 Task: In the Contact  OliviaBrown26@autoliv.com, schedule and save the meeting with title: 'Introducing Our Products and Services ', Select date: '26 August, 2023', select start time: 3:00:PM. Add location on call (718) 987-6573 with meeting description: For further discussion on products, kindly join the meeting.. Logged in from softage.6@softage.net
Action: Mouse moved to (98, 72)
Screenshot: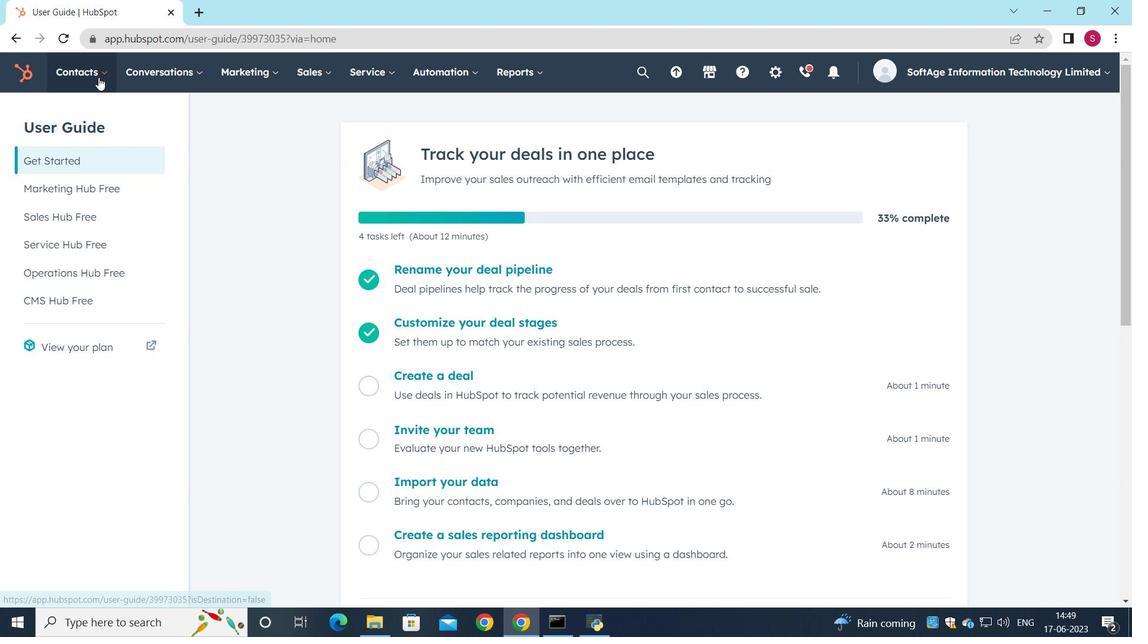 
Action: Mouse pressed left at (98, 72)
Screenshot: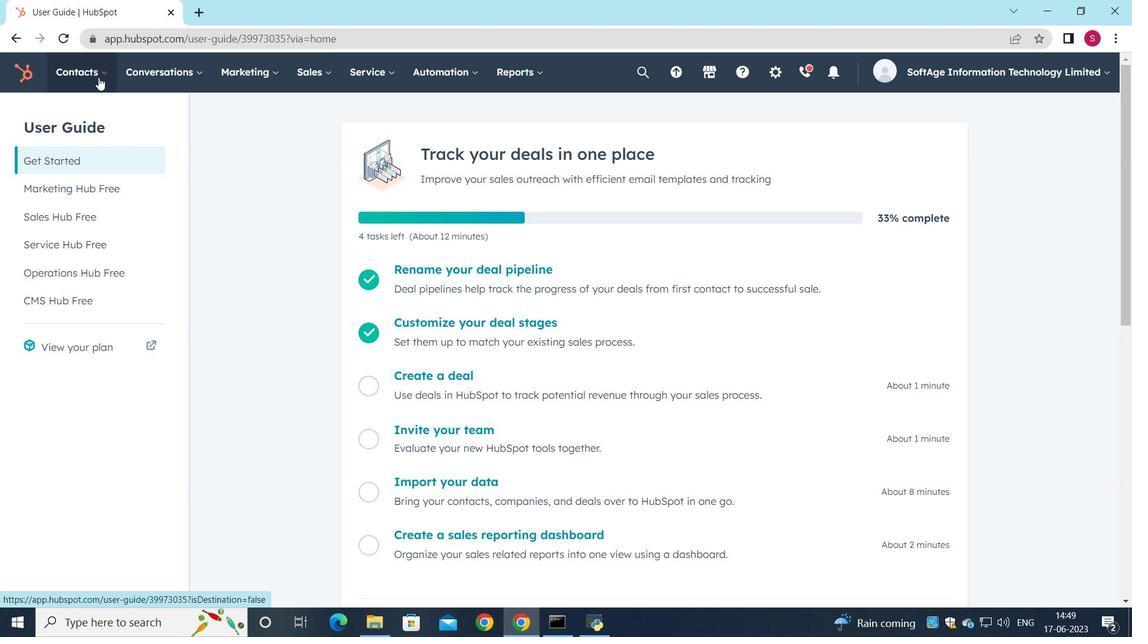 
Action: Mouse moved to (97, 106)
Screenshot: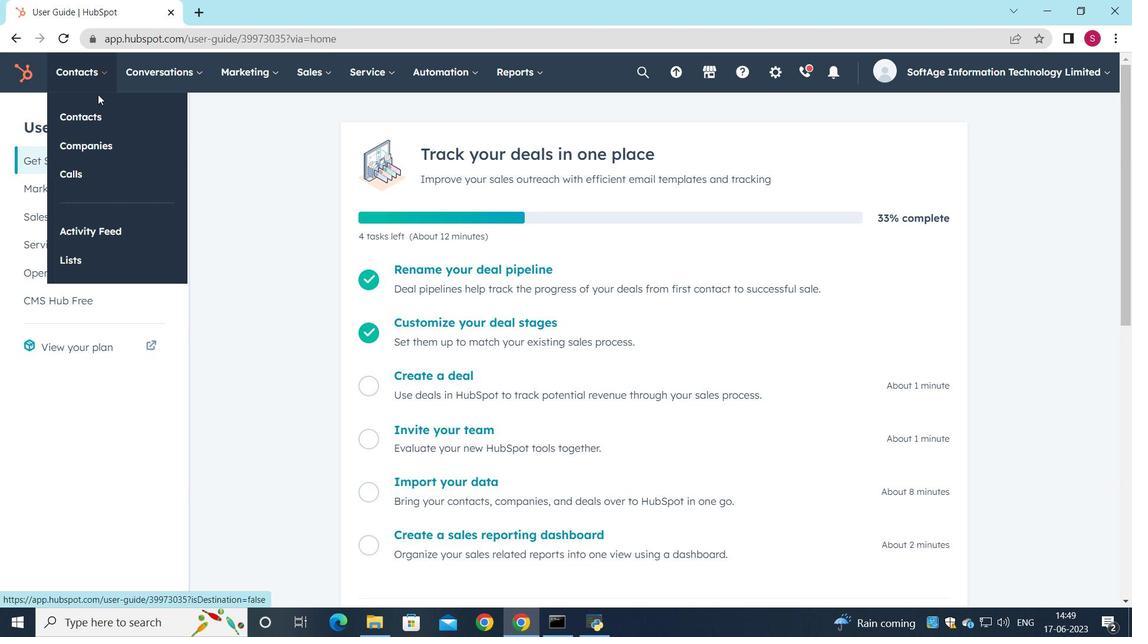 
Action: Mouse pressed left at (97, 106)
Screenshot: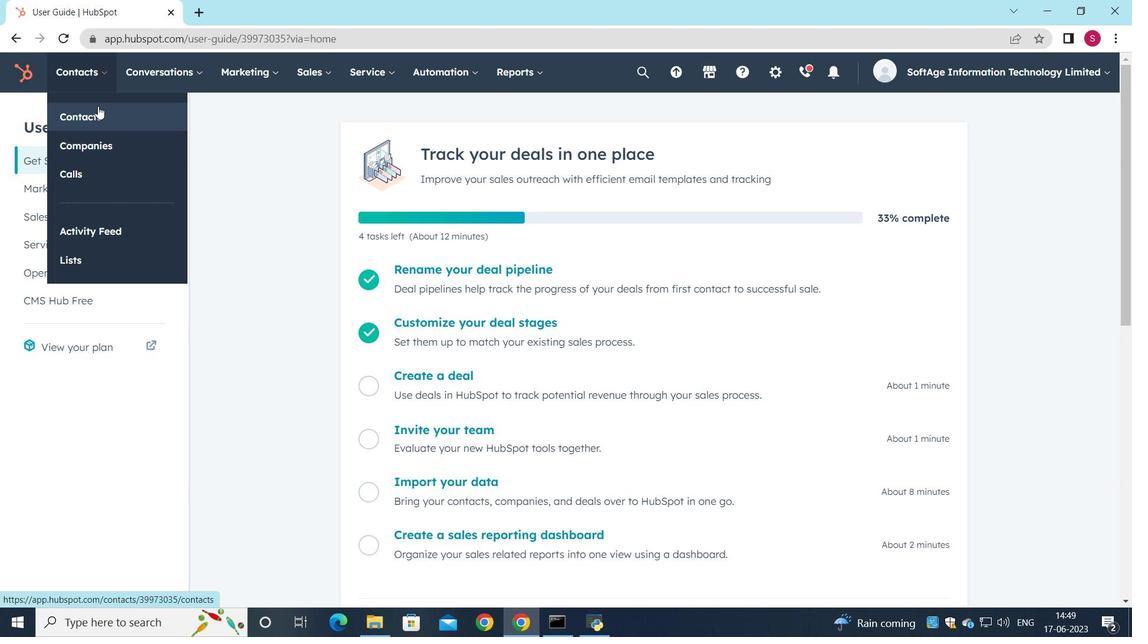 
Action: Mouse moved to (90, 242)
Screenshot: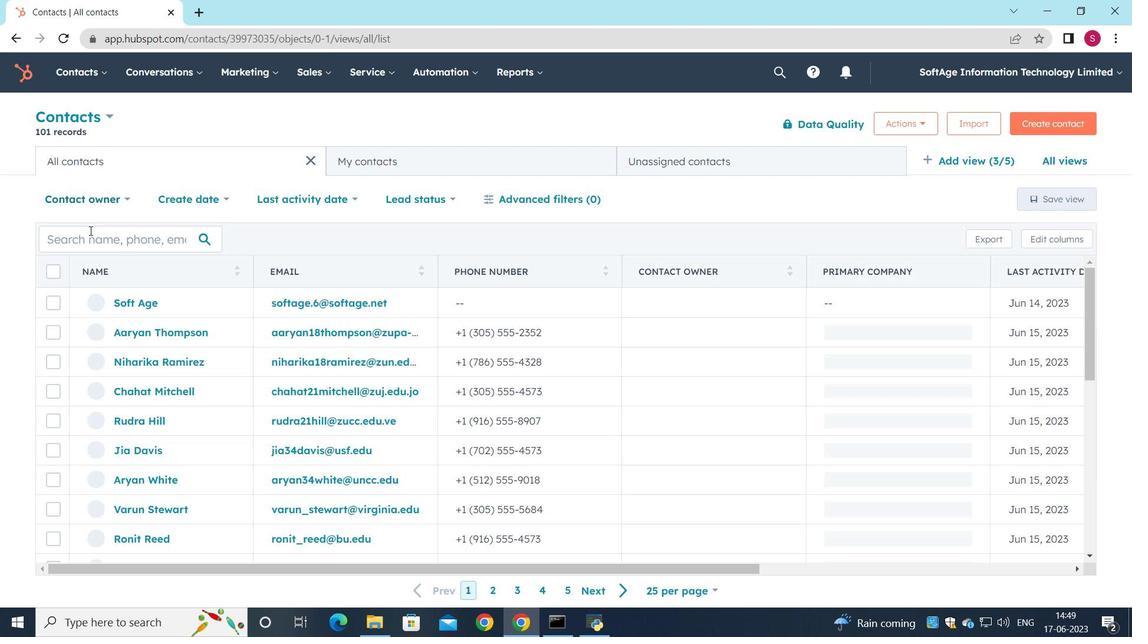 
Action: Mouse pressed left at (90, 242)
Screenshot: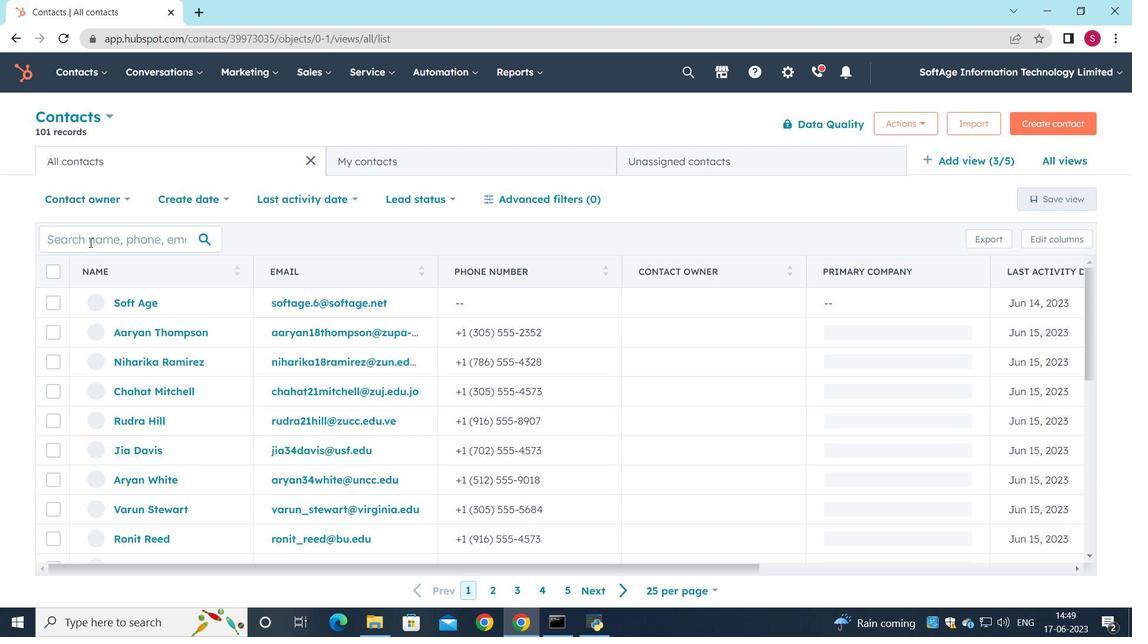 
Action: Key pressed <Key.shift_r>Olivia<Key.shift><Key.shift><Key.shift><Key.shift><Key.shift><Key.shift><Key.shift><Key.shift><Key.shift><Key.shift><Key.shift><Key.shift><Key.shift>Brown26<Key.shift><Key.shift>@autoliv.com
Screenshot: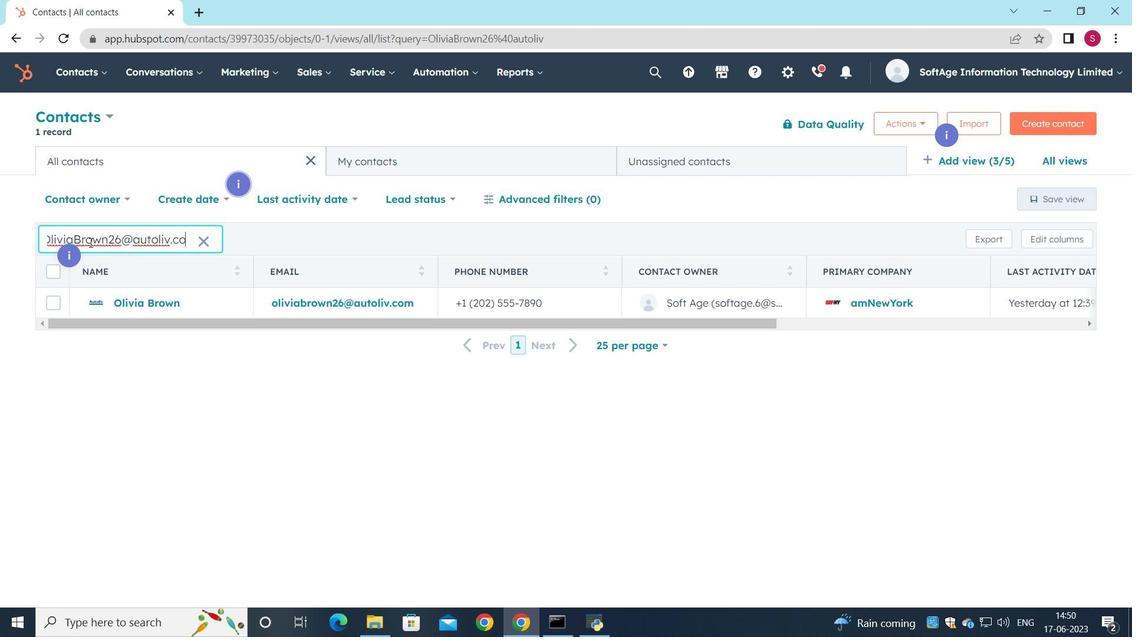 
Action: Mouse moved to (156, 298)
Screenshot: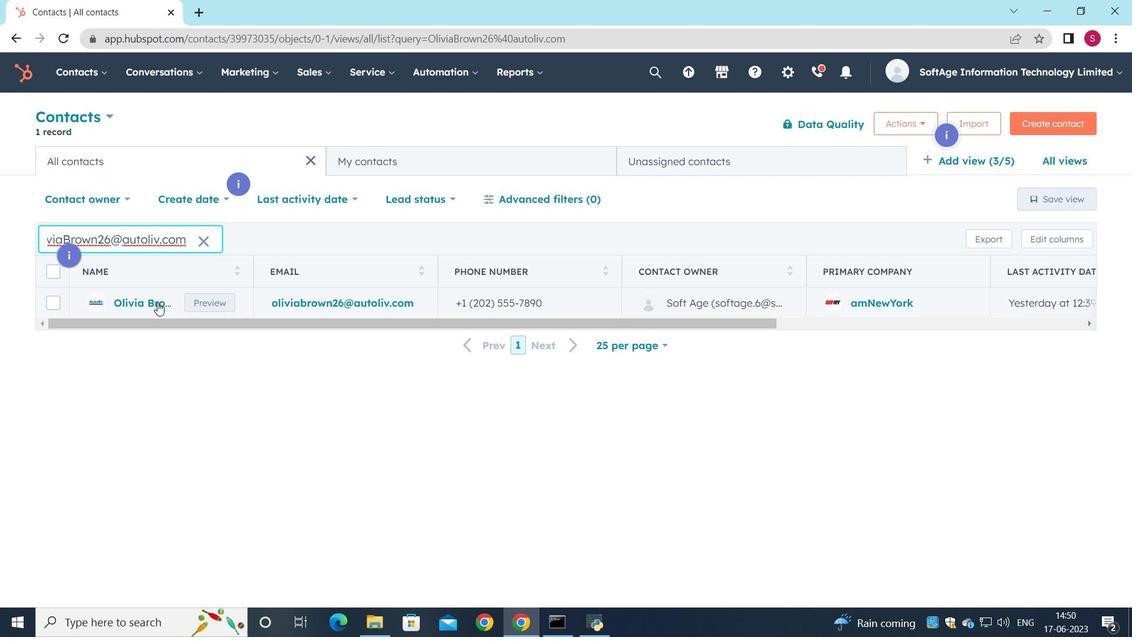 
Action: Mouse pressed left at (156, 298)
Screenshot: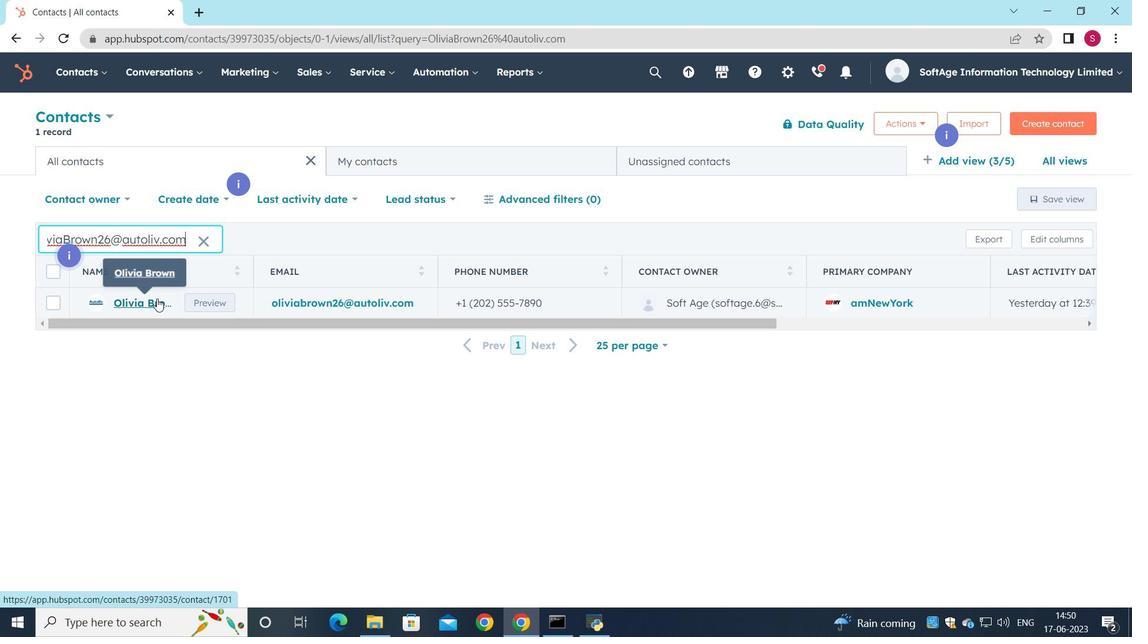 
Action: Mouse moved to (186, 250)
Screenshot: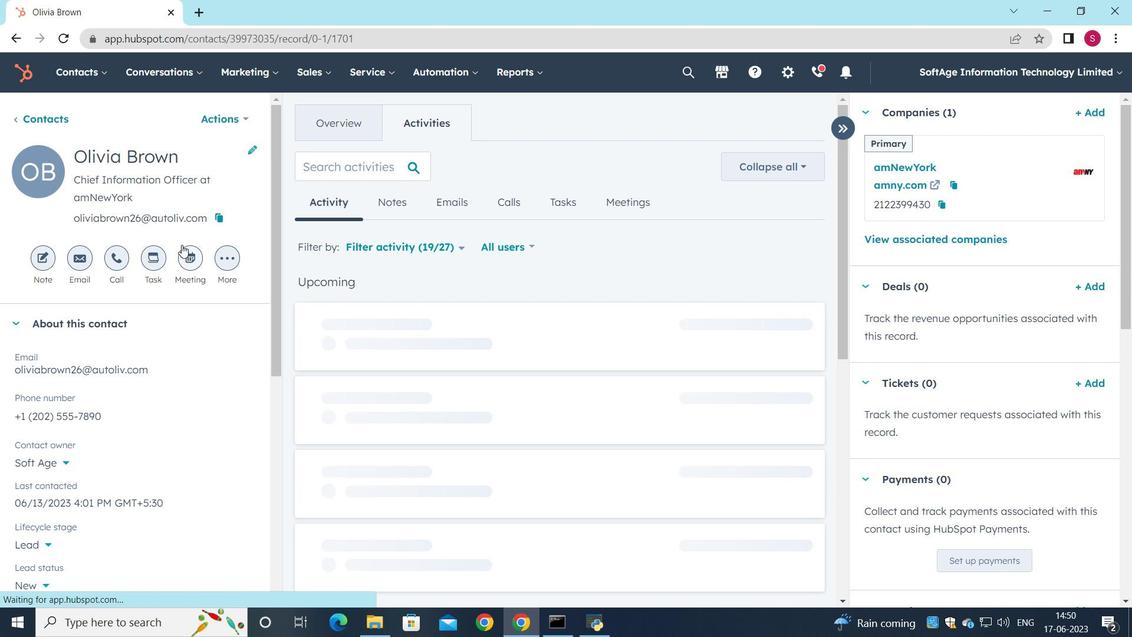 
Action: Mouse pressed left at (186, 250)
Screenshot: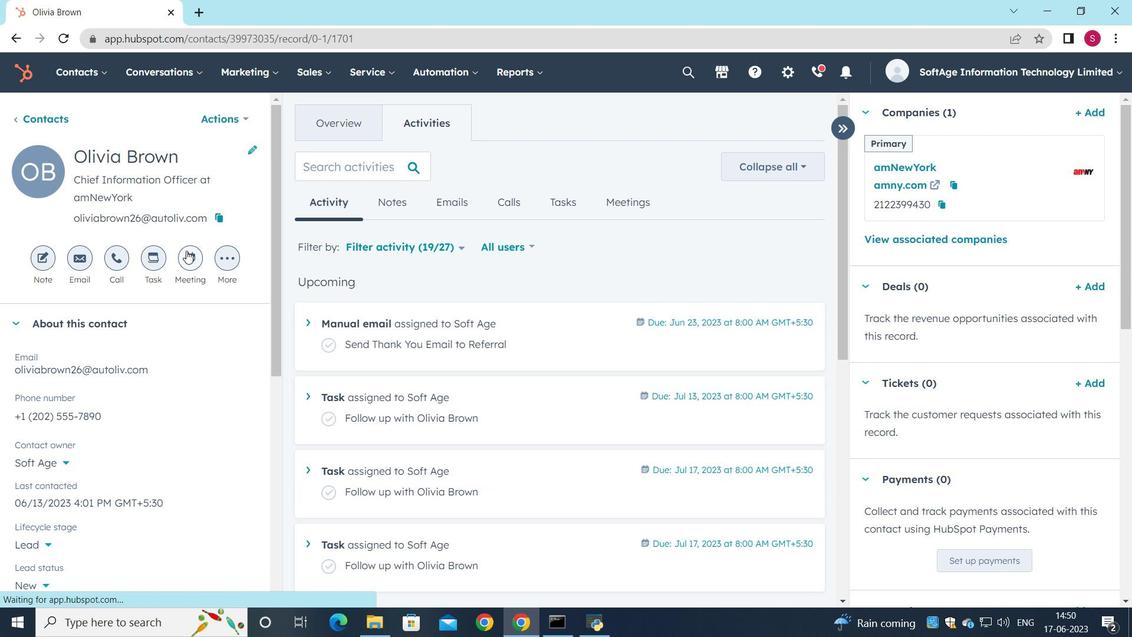 
Action: Mouse moved to (207, 218)
Screenshot: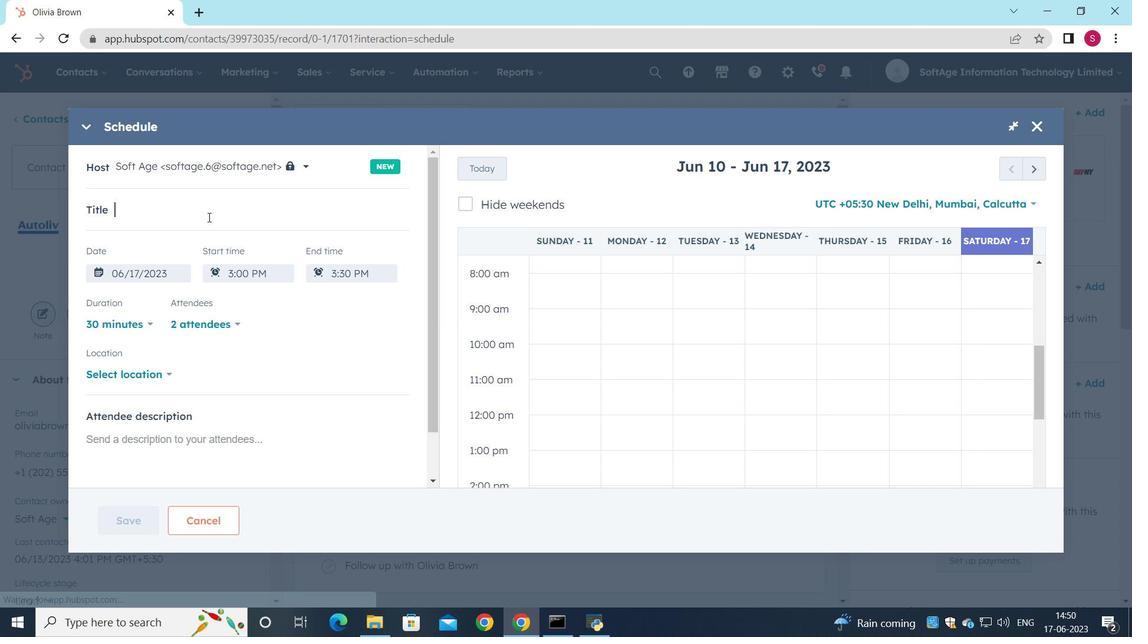
Action: Key pressed <Key.shift_r>Introducing<Key.space><Key.shift_r>Our<Key.space><Key.shift_r>Productsand<Key.backspace><Key.backspace><Key.backspace><Key.backspace>s<Key.space>and<Key.space><Key.shift>Services
Screenshot: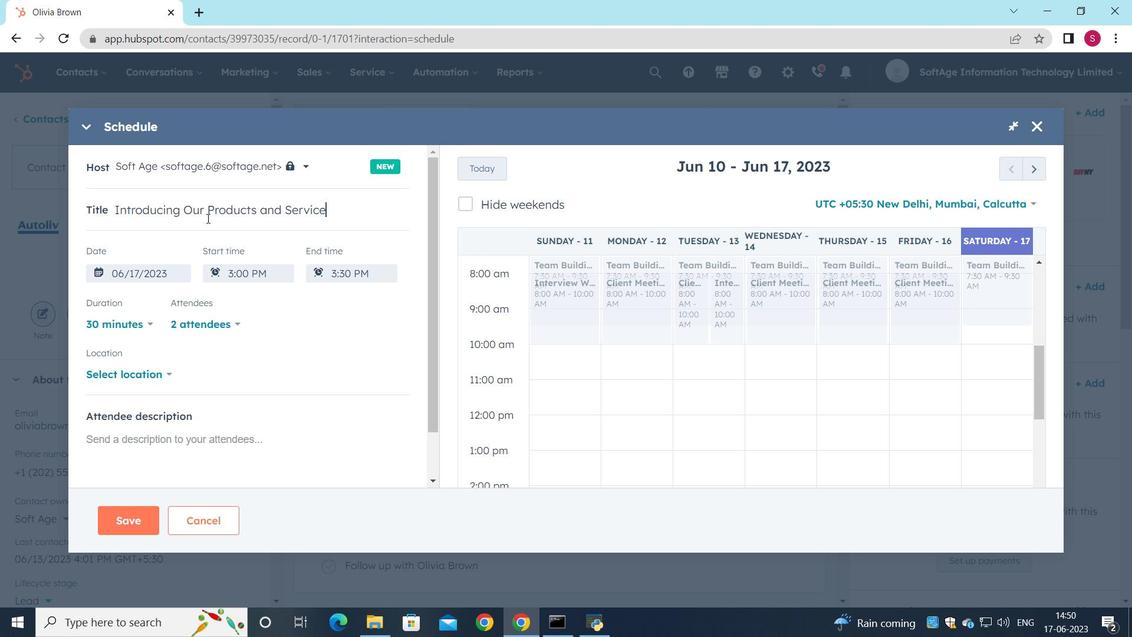 
Action: Mouse moved to (1031, 175)
Screenshot: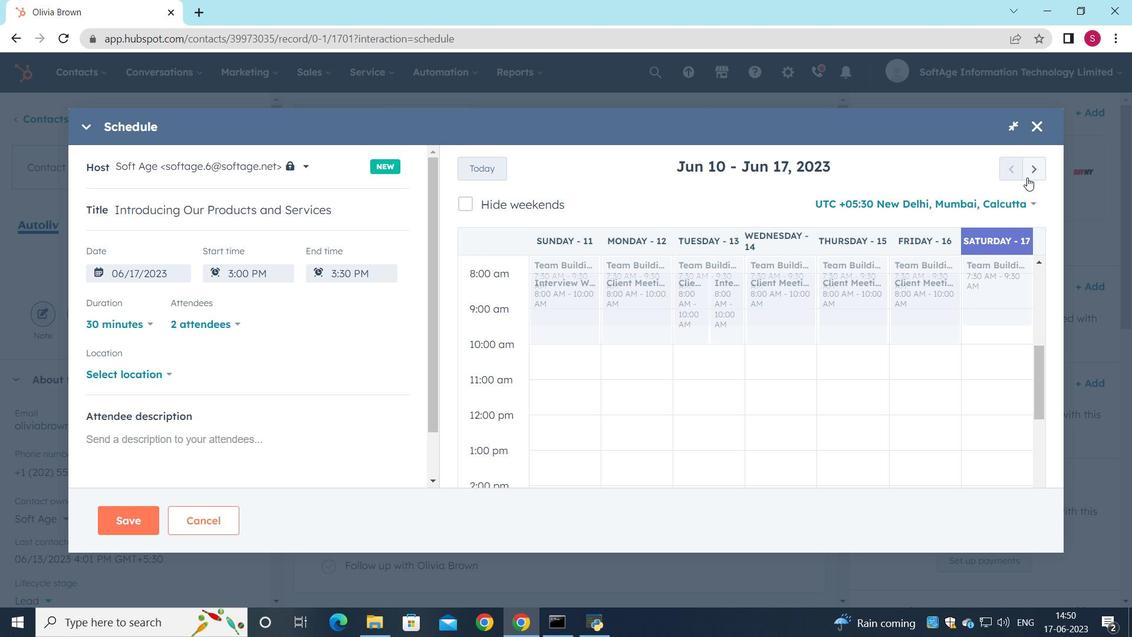 
Action: Mouse pressed left at (1031, 175)
Screenshot: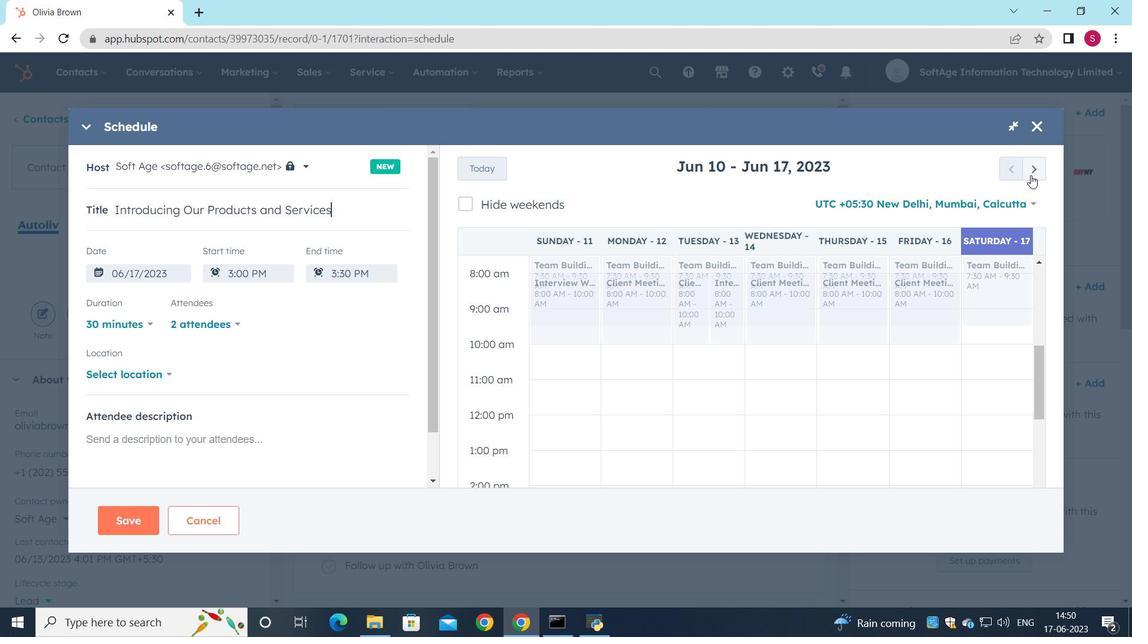 
Action: Mouse pressed left at (1031, 175)
Screenshot: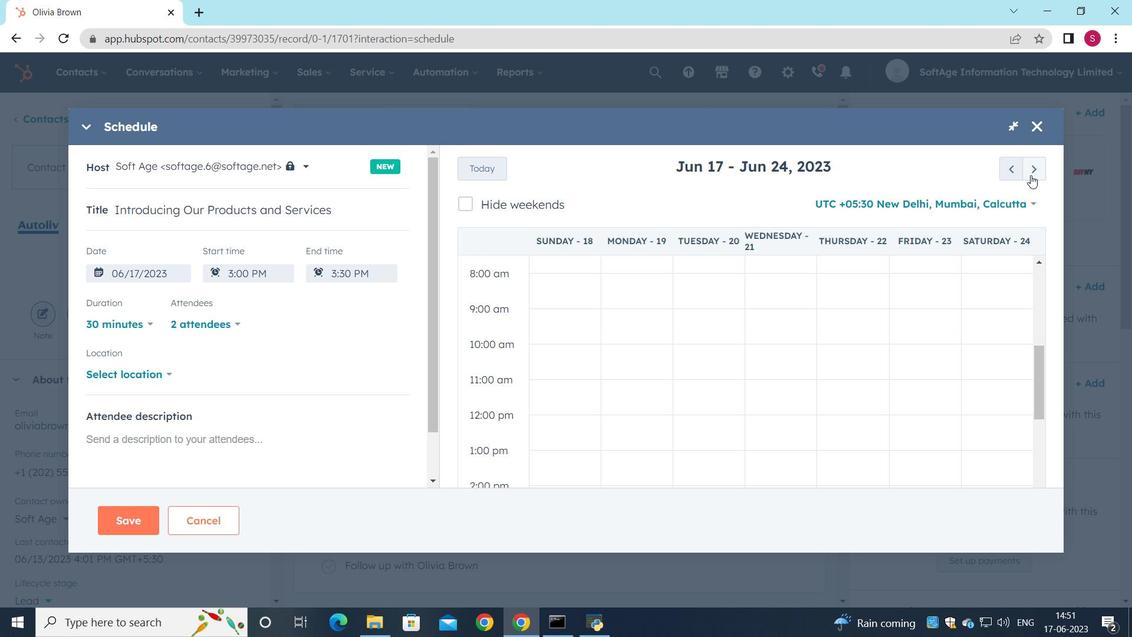 
Action: Mouse pressed left at (1031, 175)
Screenshot: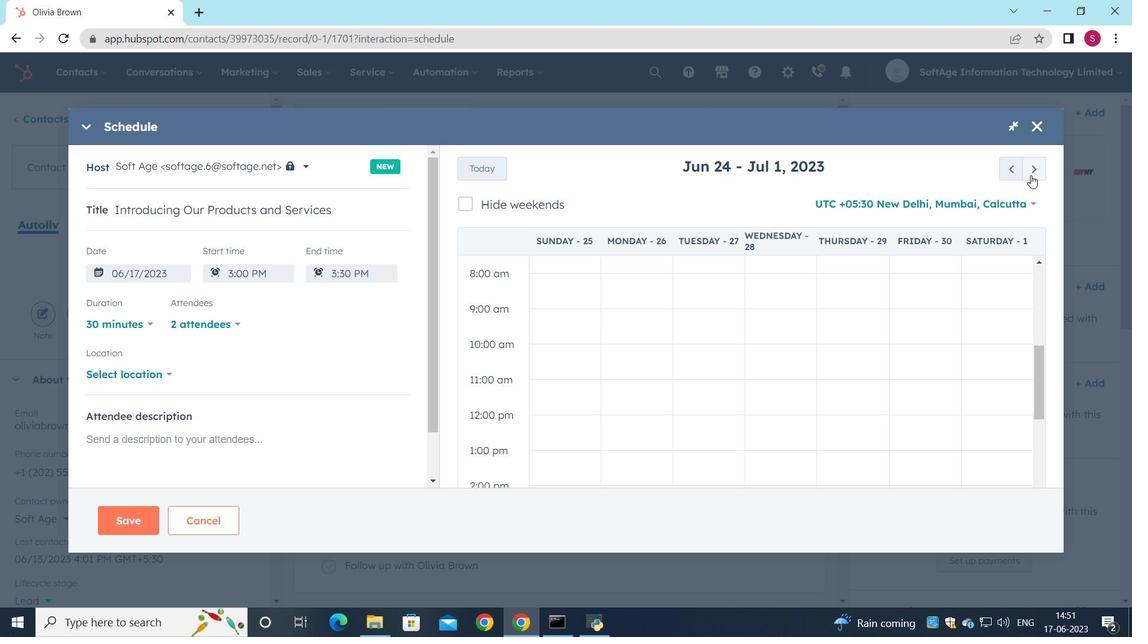 
Action: Mouse pressed left at (1031, 175)
Screenshot: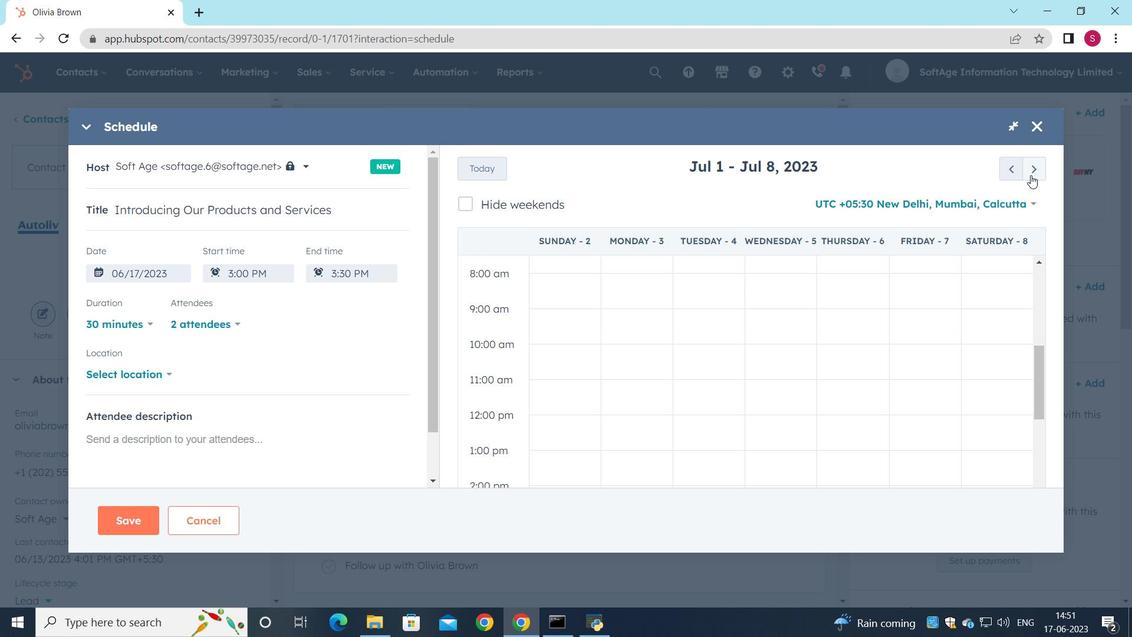 
Action: Mouse pressed left at (1031, 175)
Screenshot: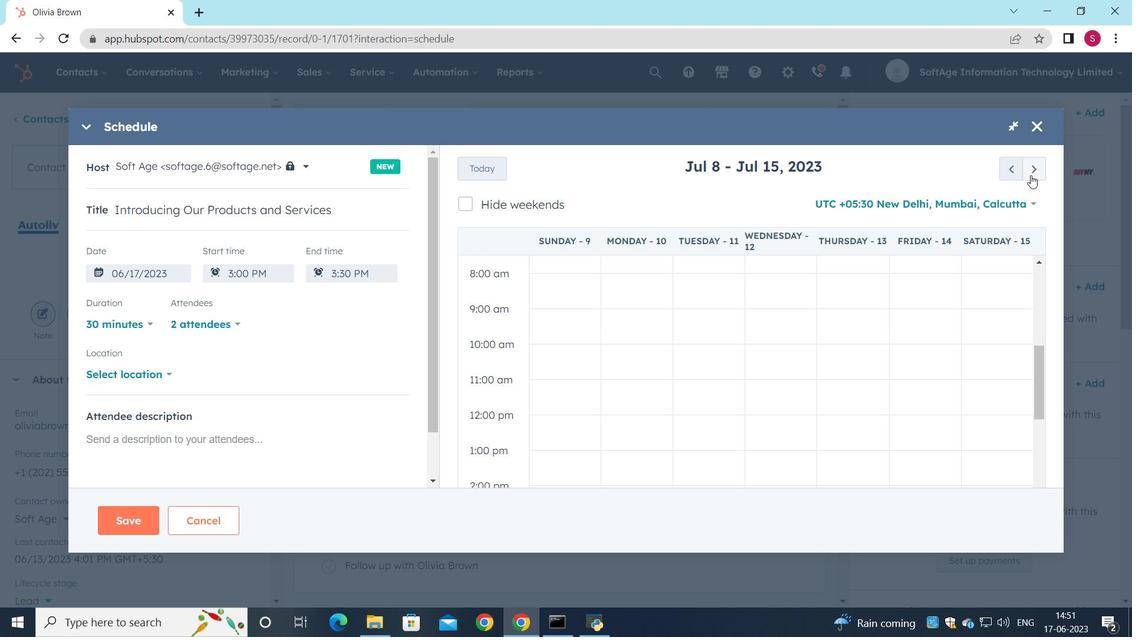 
Action: Mouse pressed left at (1031, 175)
Screenshot: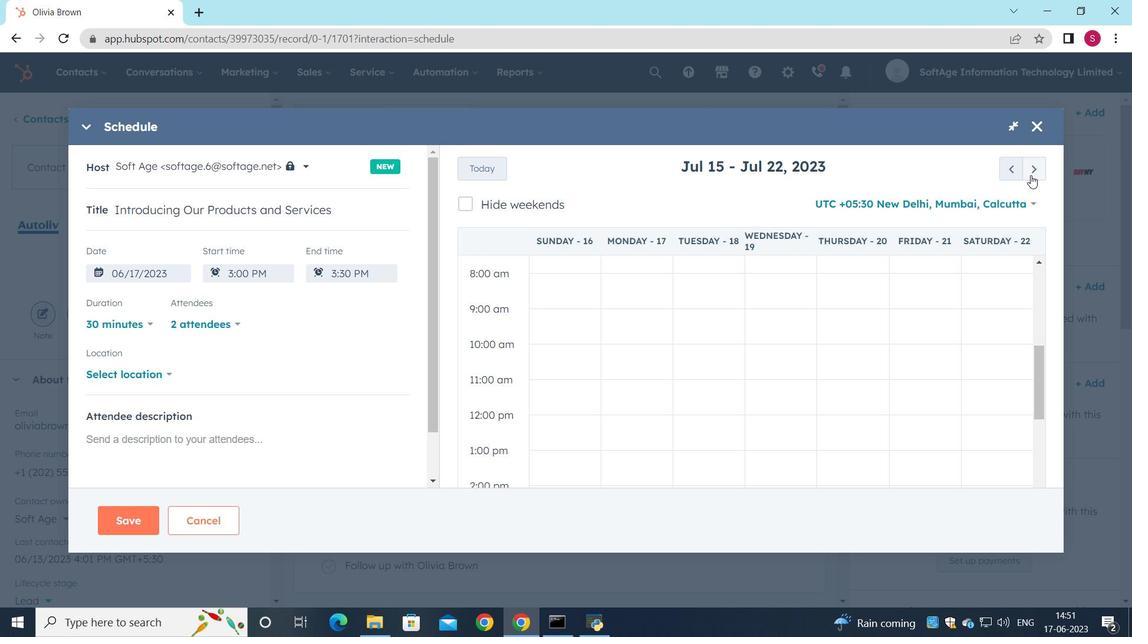 
Action: Mouse pressed left at (1031, 175)
Screenshot: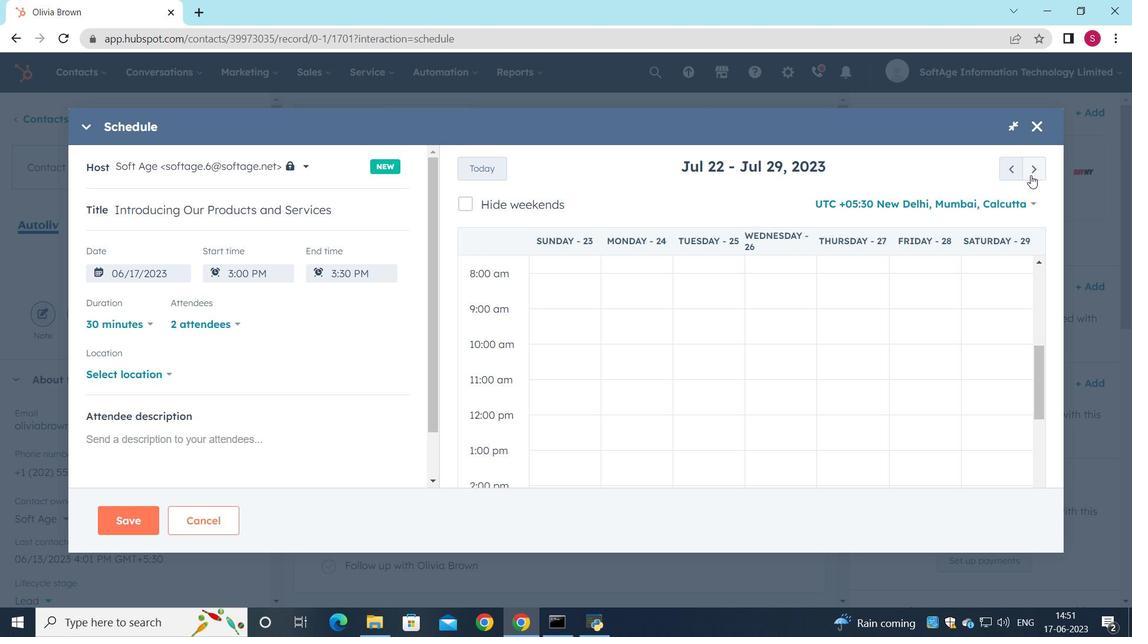 
Action: Mouse pressed left at (1031, 175)
Screenshot: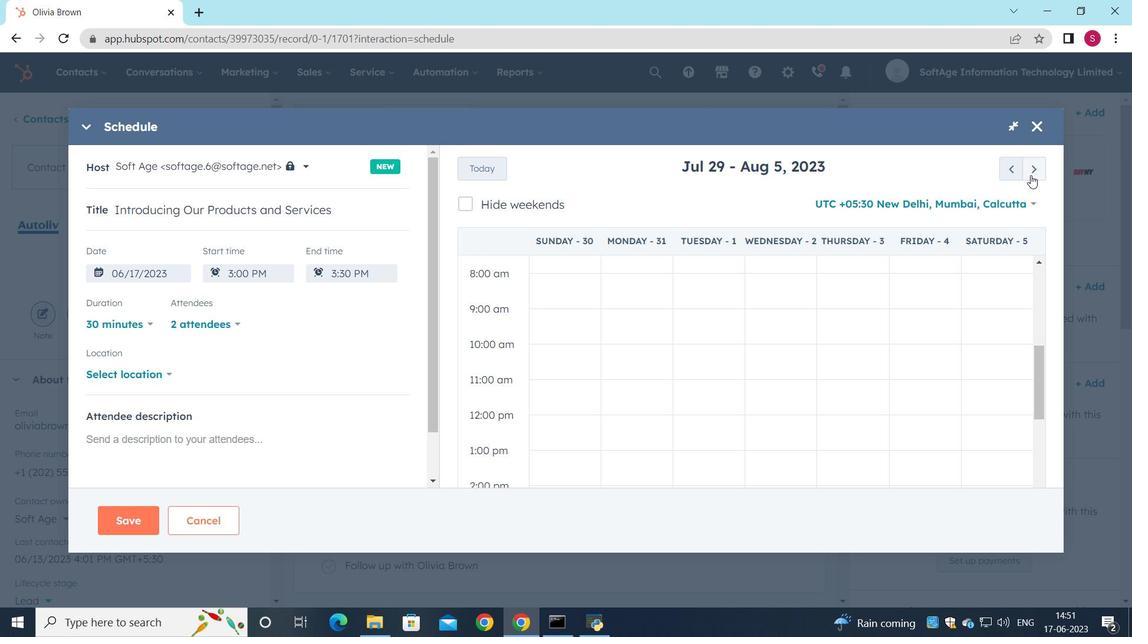 
Action: Mouse pressed left at (1031, 175)
Screenshot: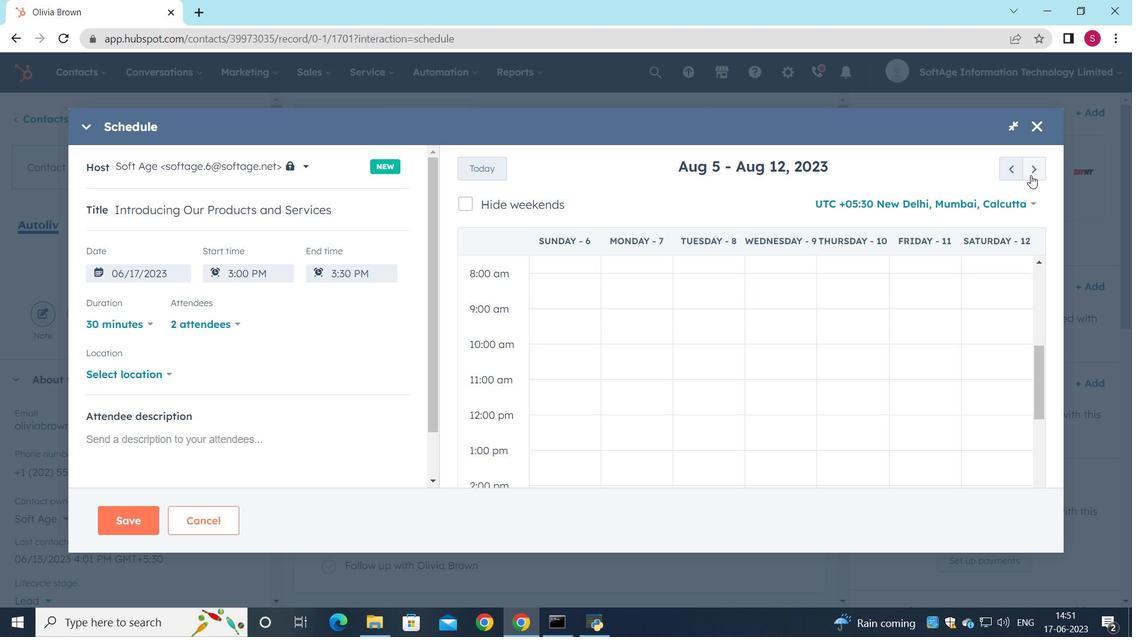 
Action: Mouse pressed left at (1031, 175)
Screenshot: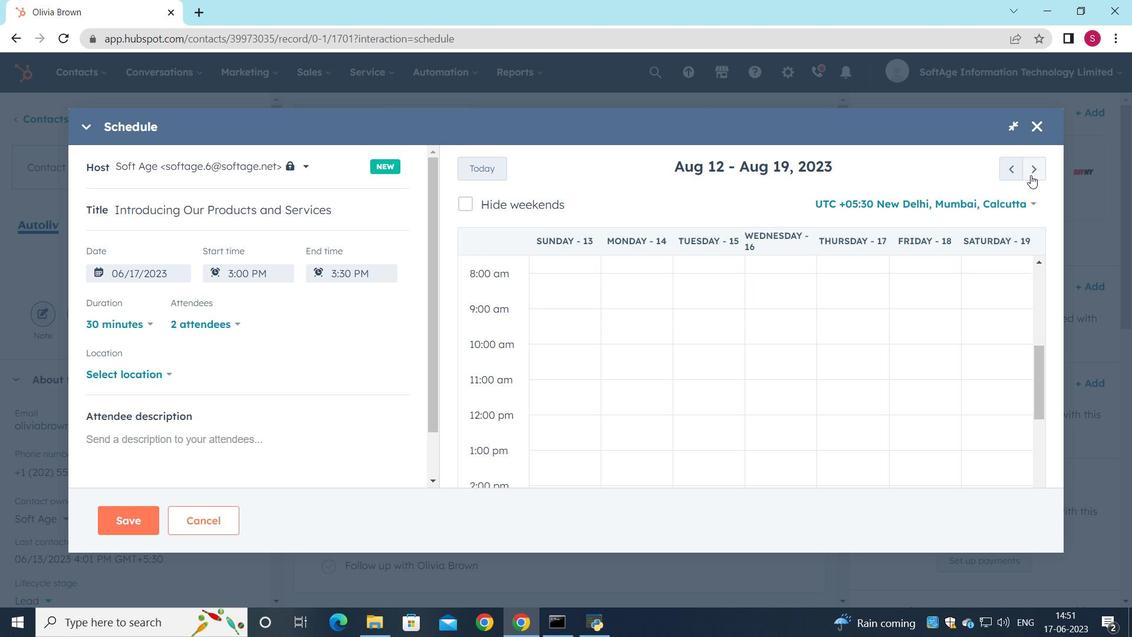 
Action: Mouse moved to (664, 396)
Screenshot: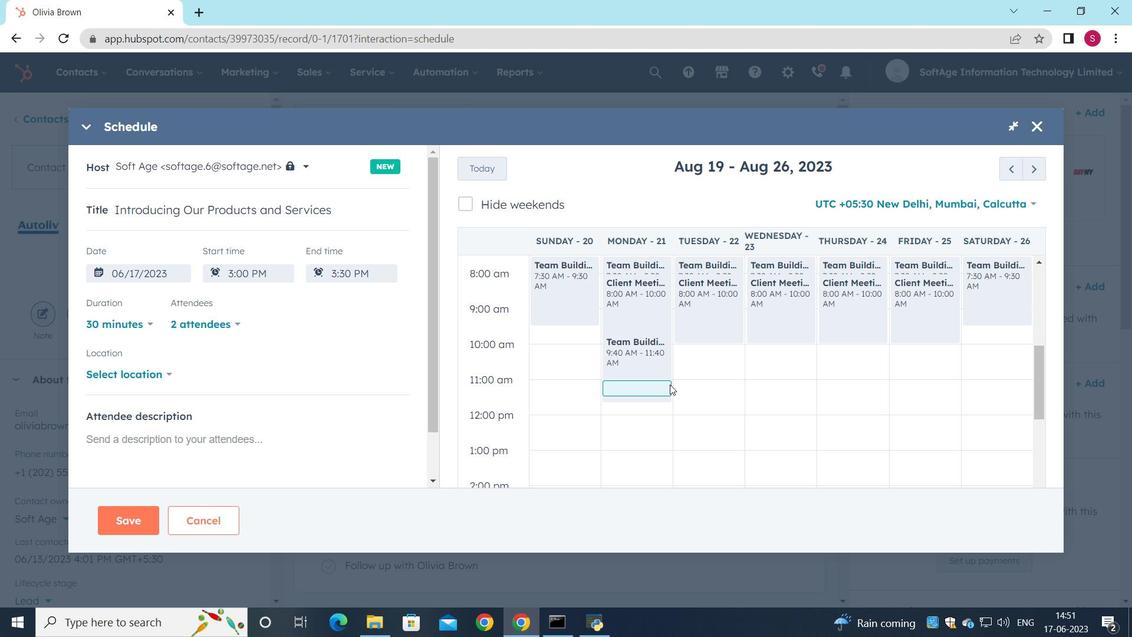 
Action: Mouse scrolled (664, 395) with delta (0, 0)
Screenshot: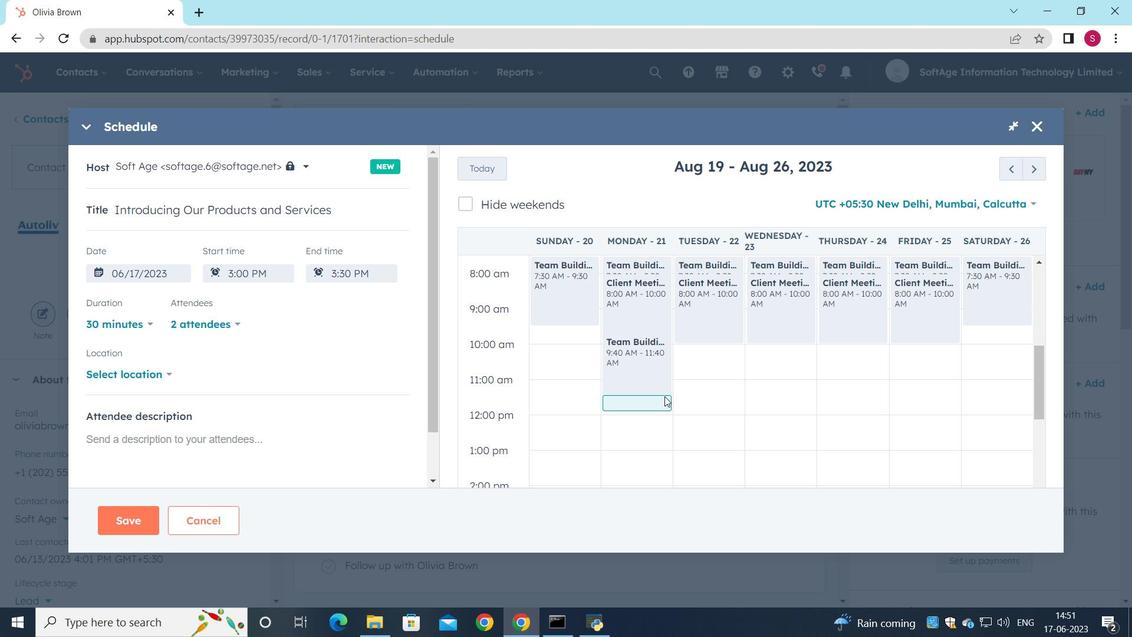 
Action: Mouse scrolled (664, 395) with delta (0, 0)
Screenshot: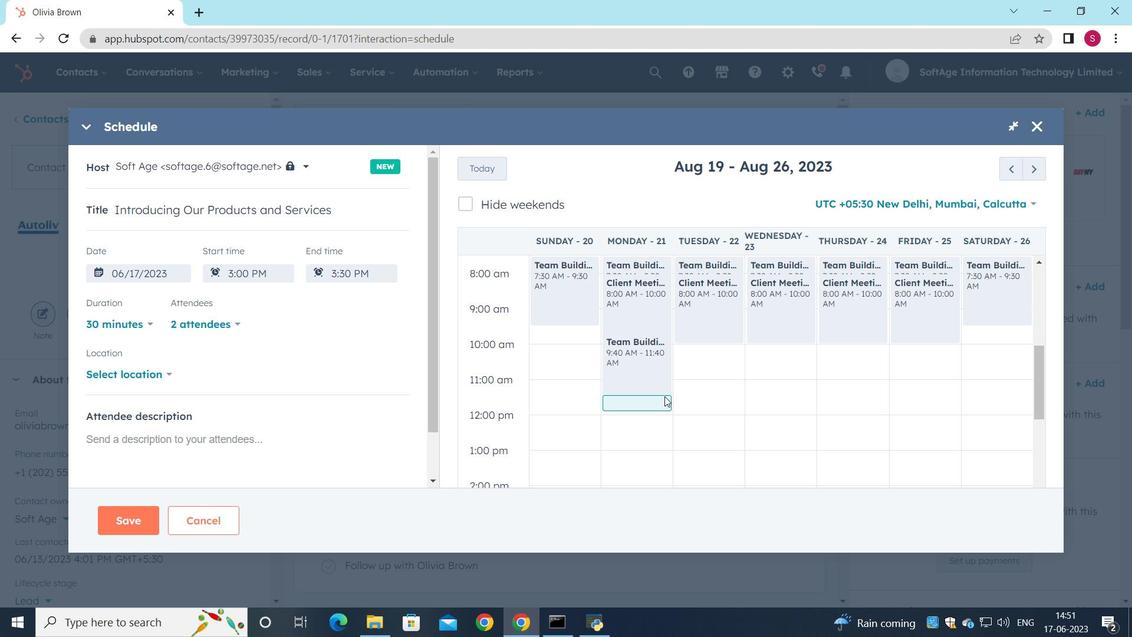 
Action: Mouse moved to (995, 381)
Screenshot: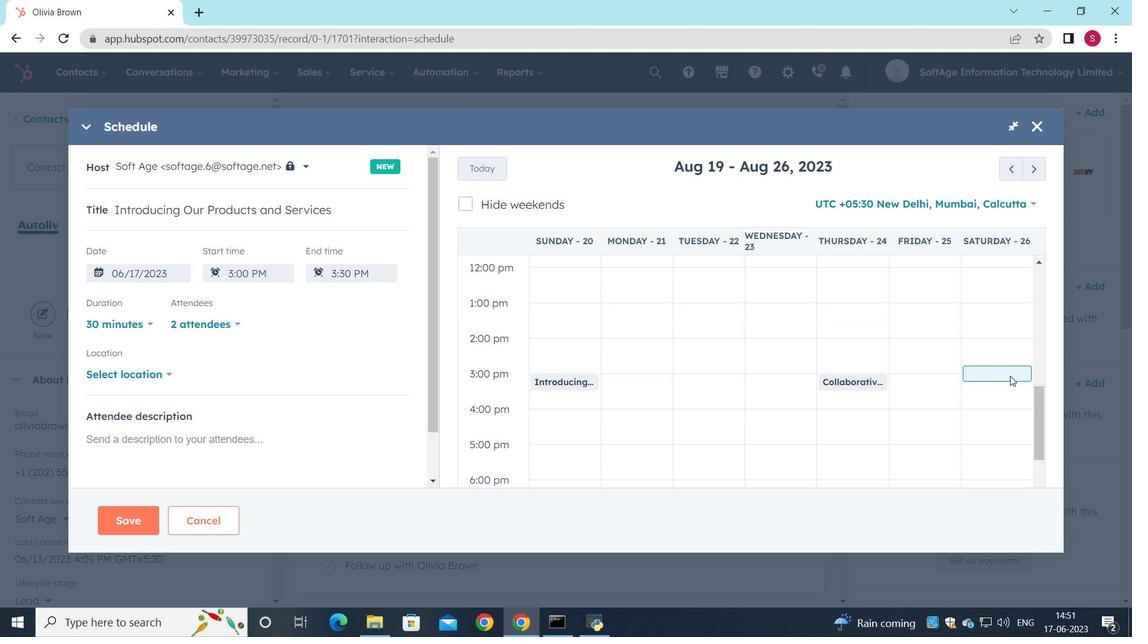 
Action: Mouse scrolled (995, 380) with delta (0, 0)
Screenshot: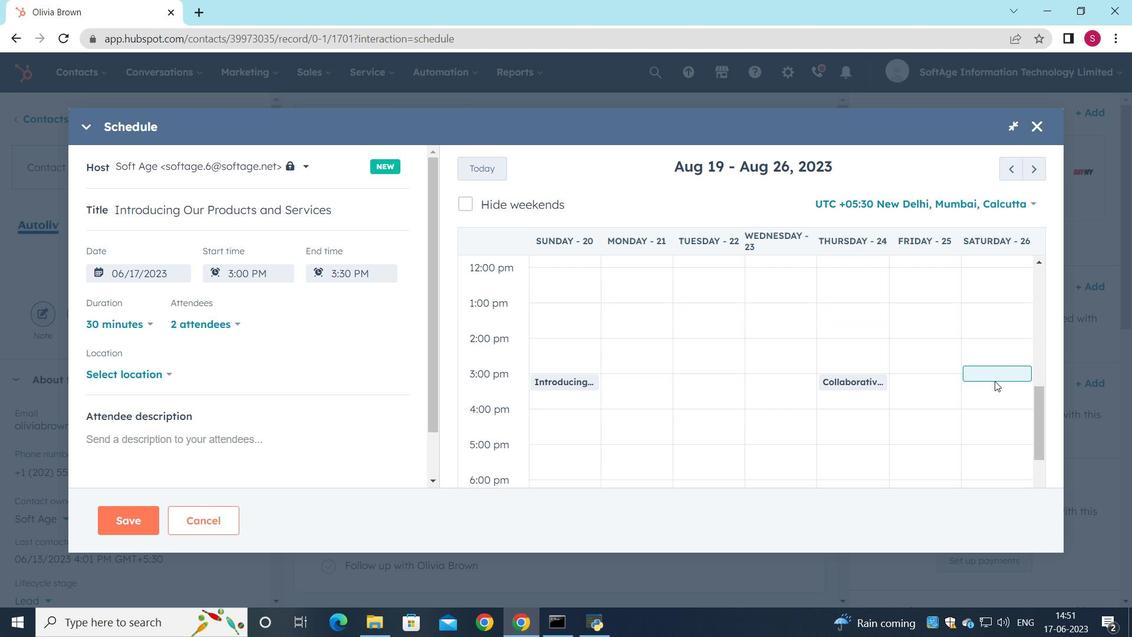 
Action: Mouse moved to (978, 304)
Screenshot: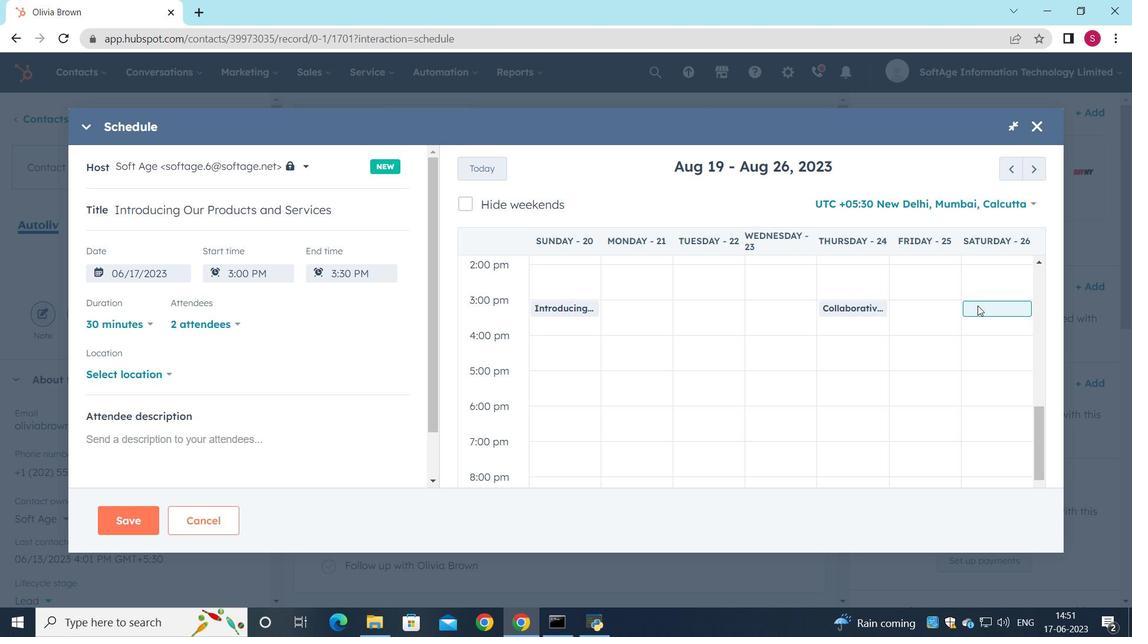 
Action: Mouse pressed left at (978, 304)
Screenshot: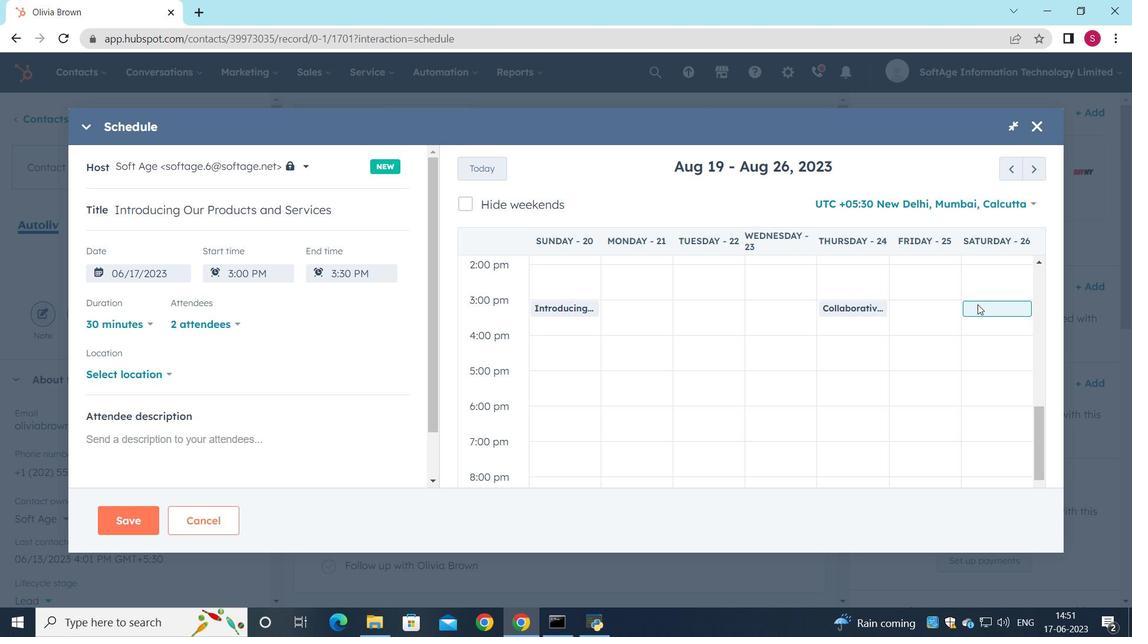 
Action: Mouse moved to (166, 372)
Screenshot: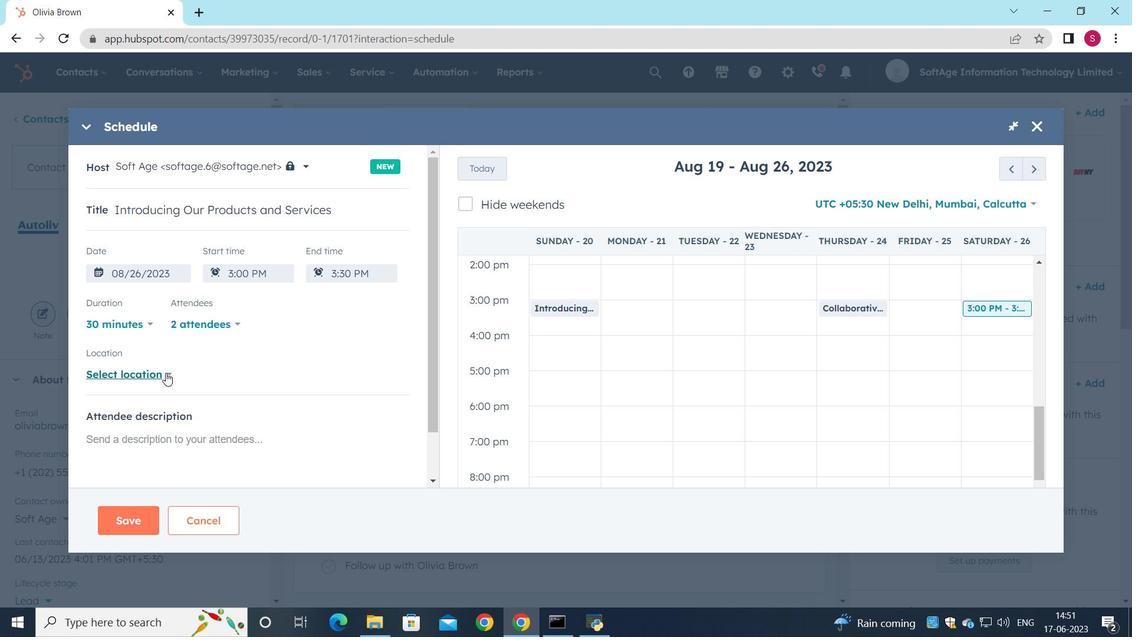 
Action: Mouse pressed left at (166, 372)
Screenshot: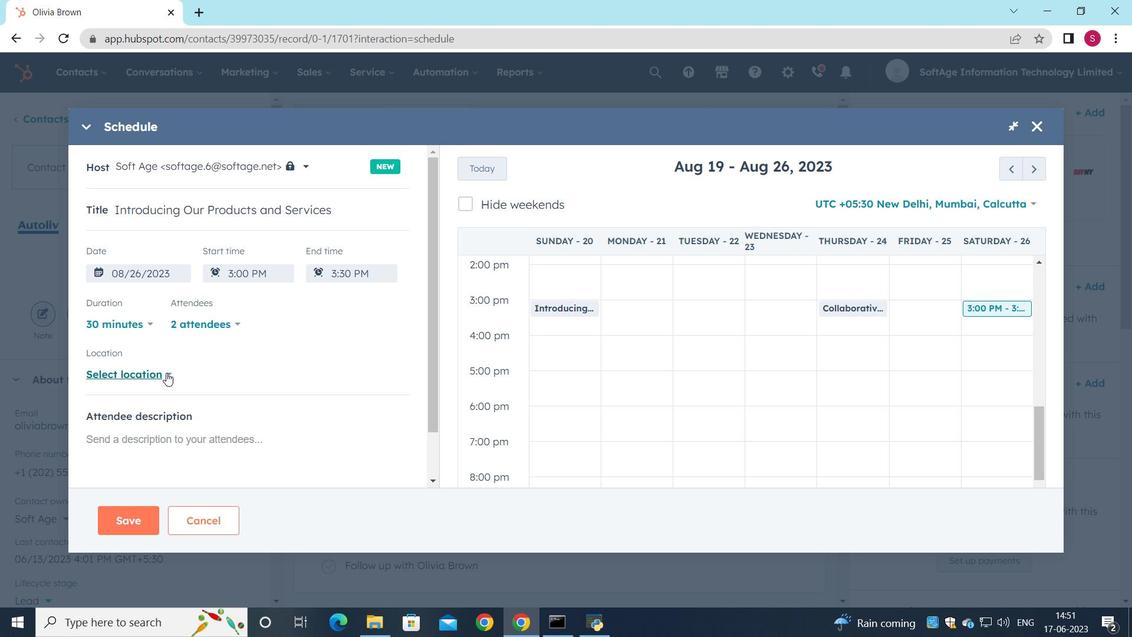 
Action: Mouse moved to (233, 334)
Screenshot: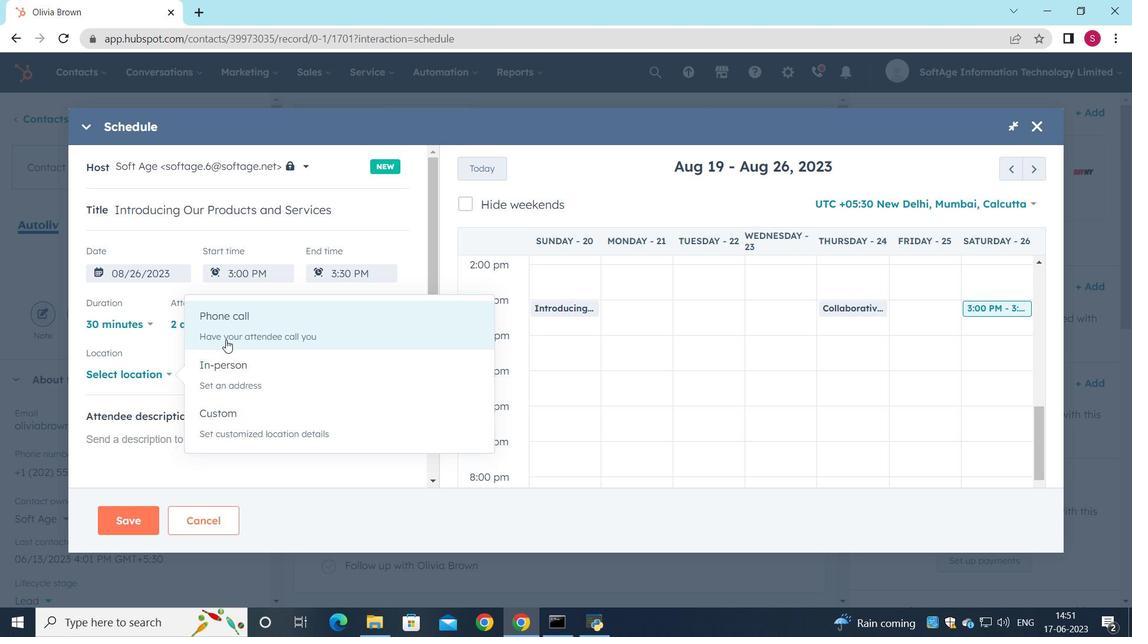 
Action: Mouse pressed left at (233, 334)
Screenshot: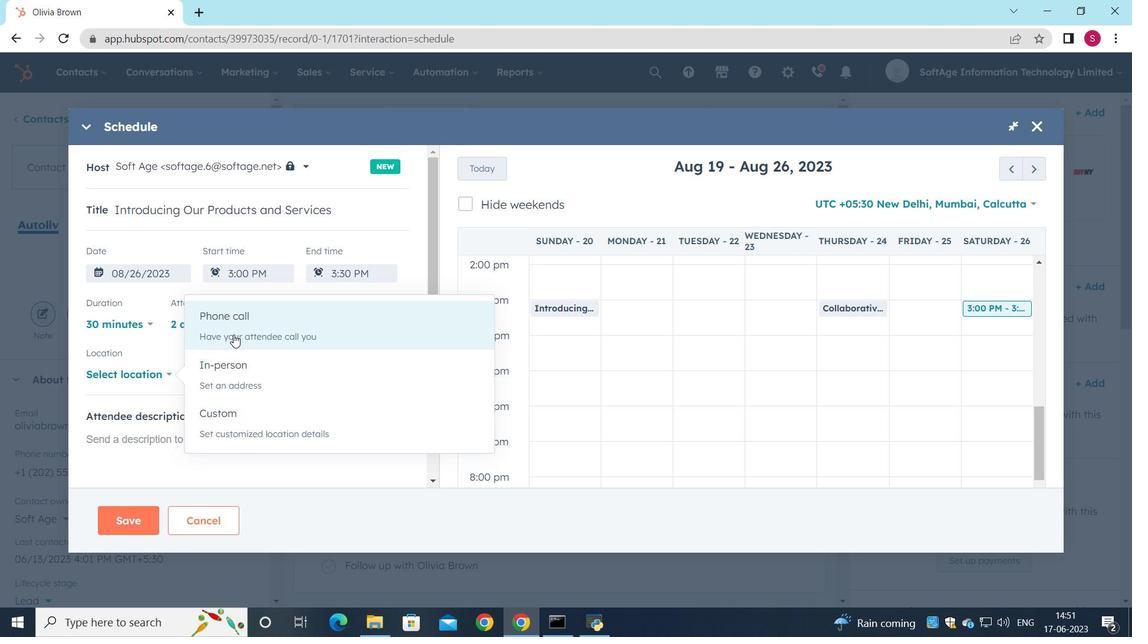 
Action: Mouse moved to (197, 371)
Screenshot: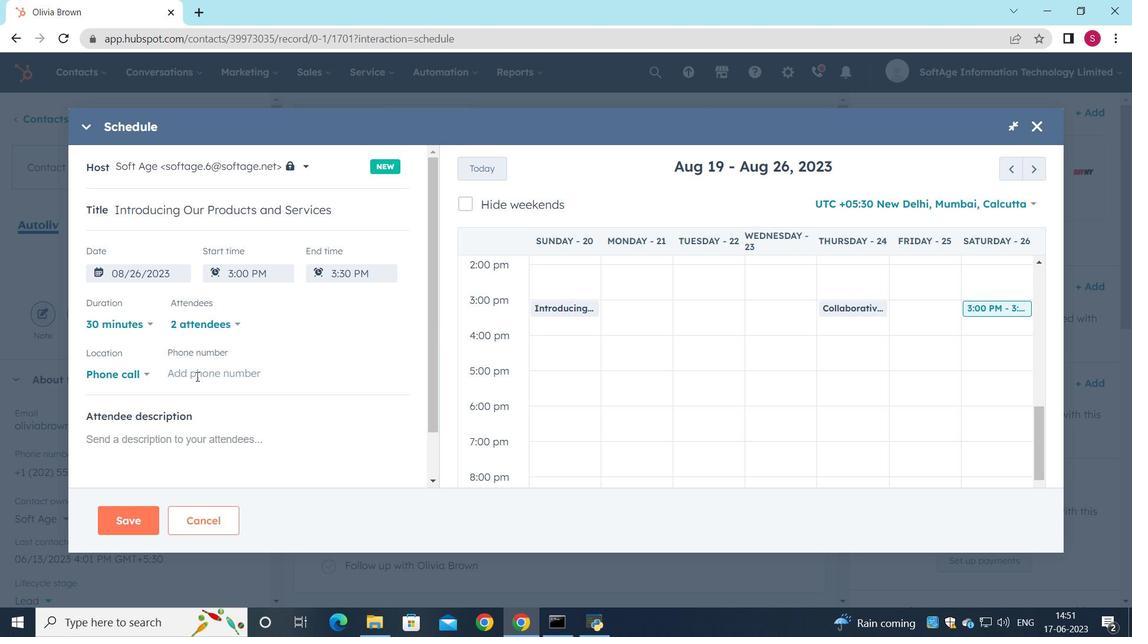 
Action: Mouse pressed left at (197, 371)
Screenshot: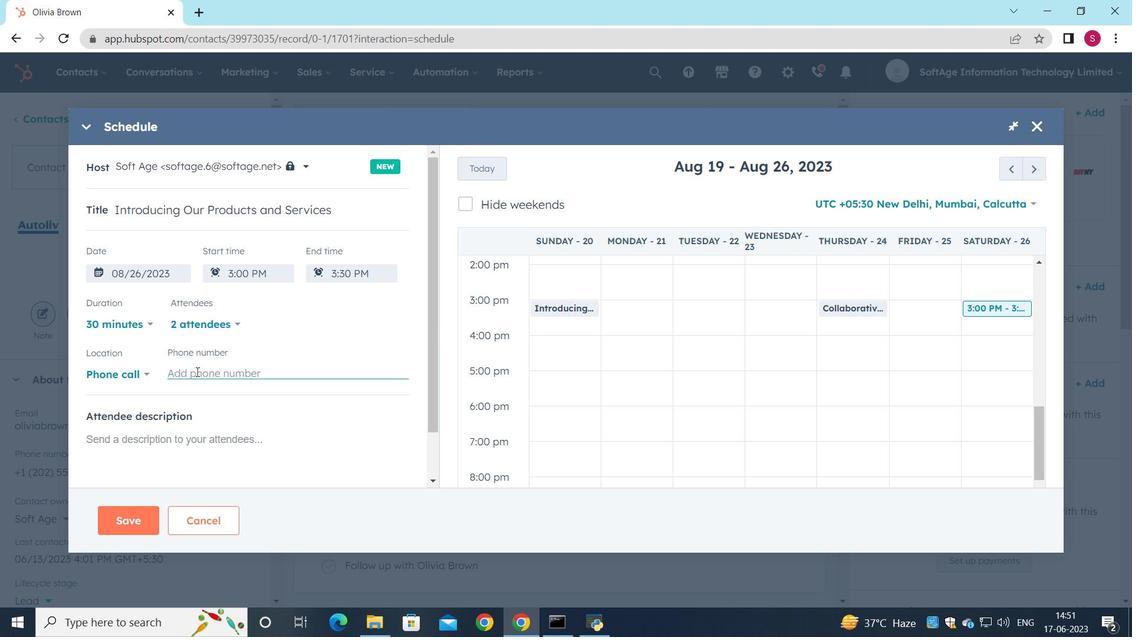 
Action: Key pressed <Key.shift><Key.shift_r>(718<Key.shift_r>)<Key.space>987-6573
Screenshot: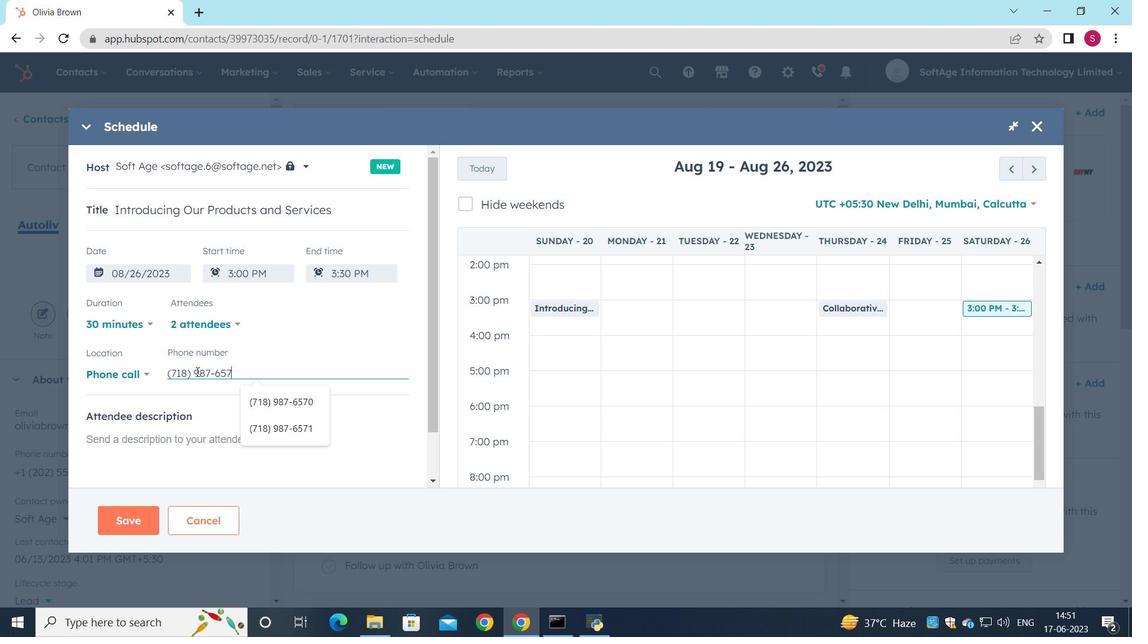 
Action: Mouse moved to (192, 434)
Screenshot: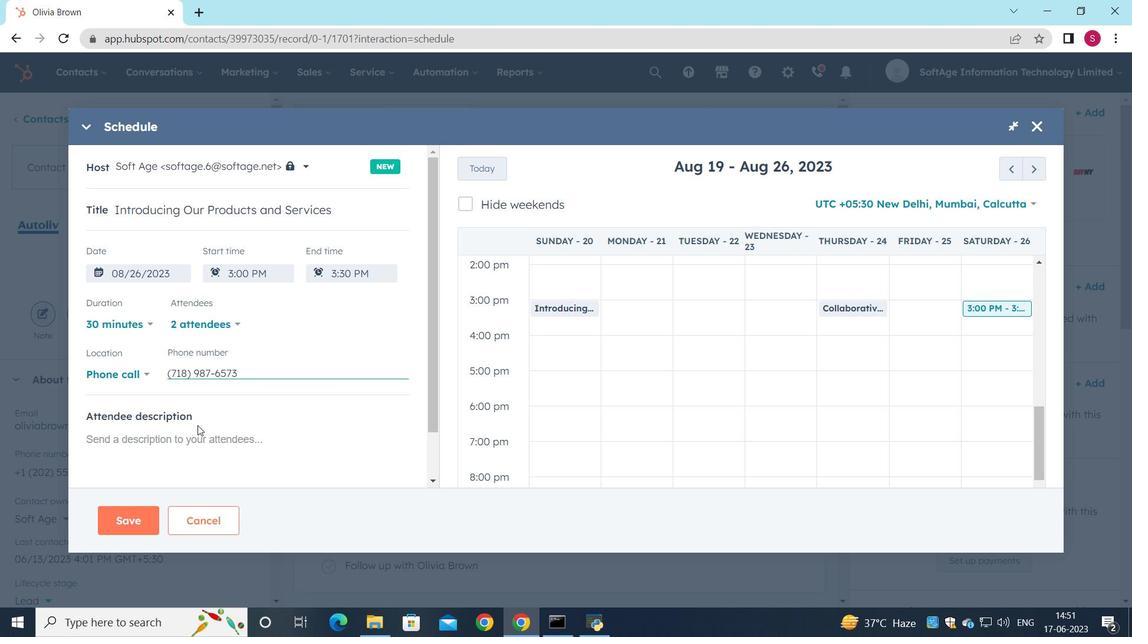 
Action: Mouse pressed left at (192, 434)
Screenshot: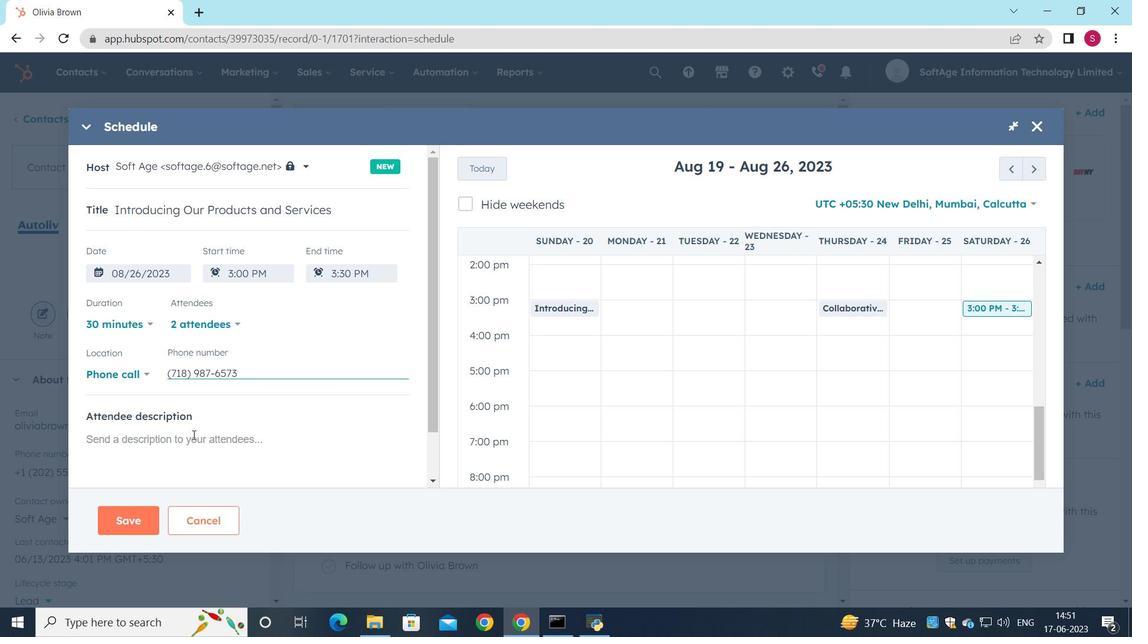 
Action: Key pressed <Key.shift_r><Key.shift_r><Key.shift_r><Key.shift_r><Key.shift_r><Key.shift_r><Key.shift_r>For<Key.space>further<Key.space>discussion<Key.space>om<Key.backspace>n<Key.space>products,<Key.space>kindly<Key.space>join<Key.space>the<Key.space>meeting.
Screenshot: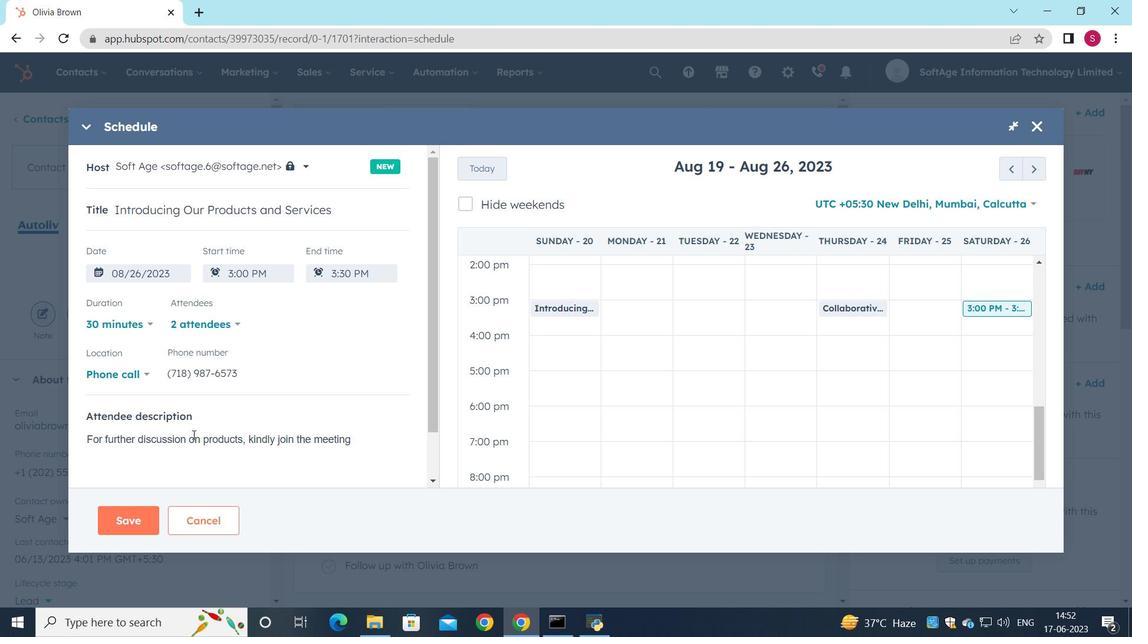 
Action: Mouse moved to (134, 526)
Screenshot: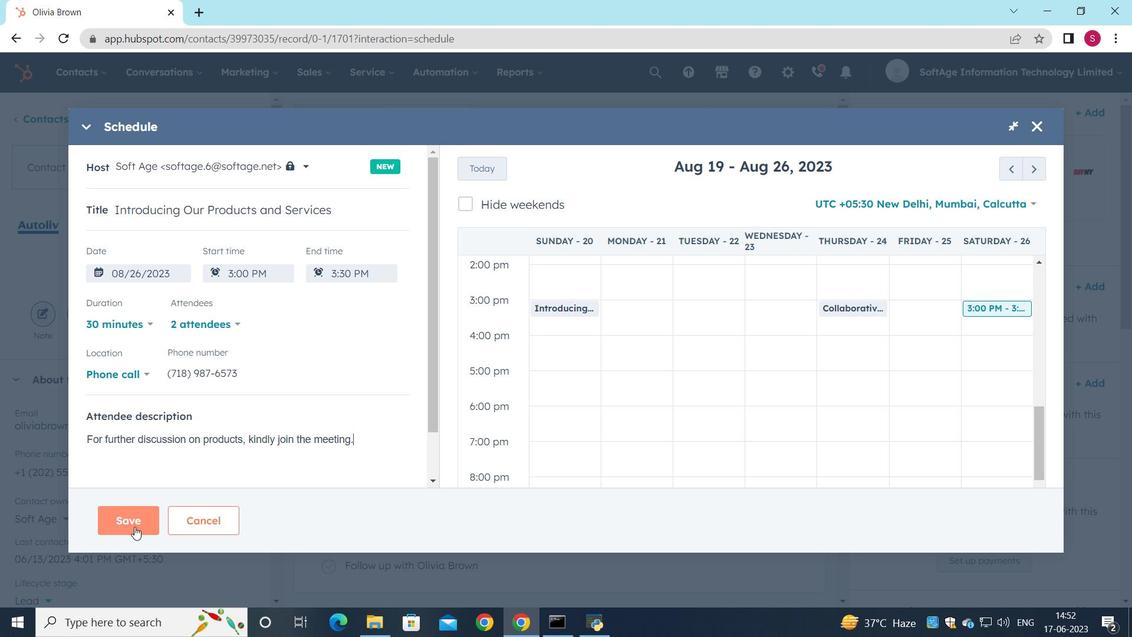 
Action: Mouse pressed left at (134, 526)
Screenshot: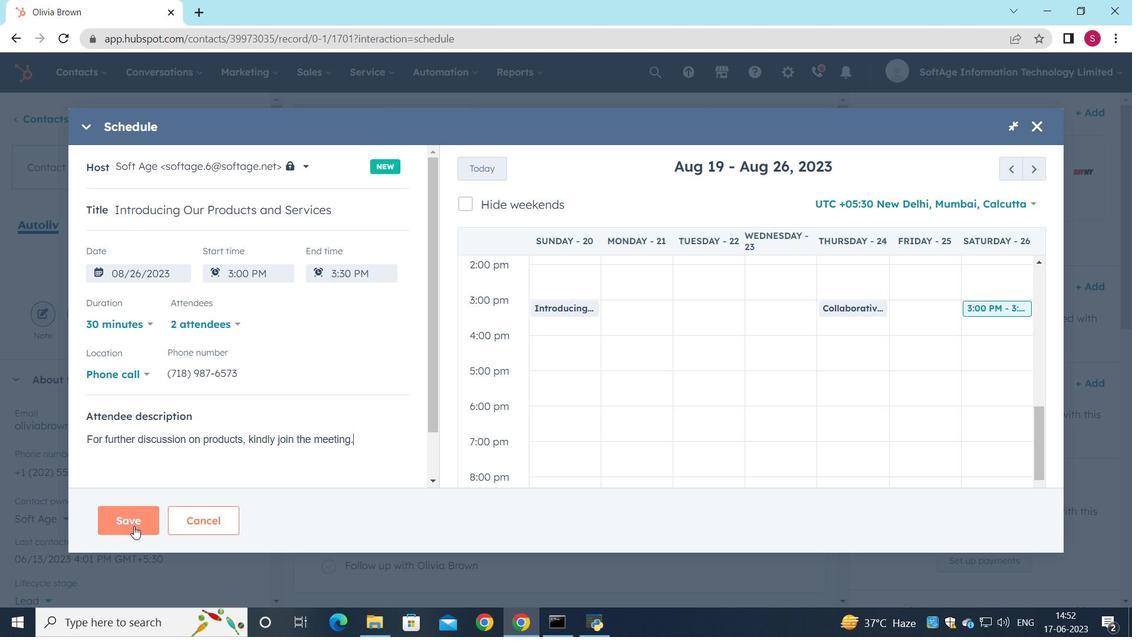 
Action: Mouse moved to (399, 403)
Screenshot: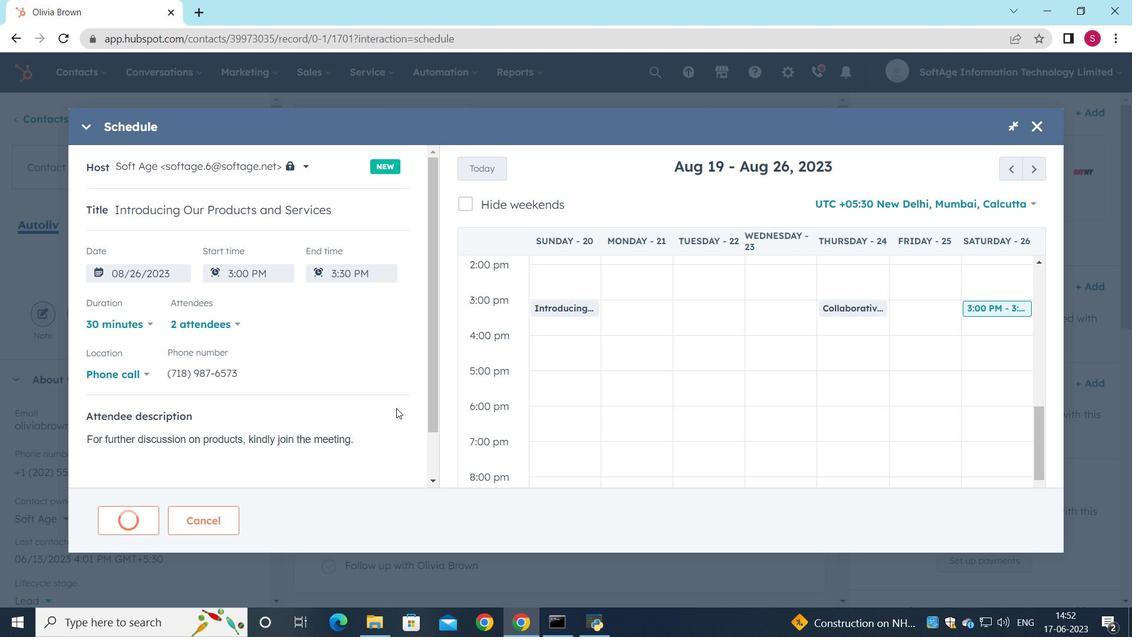 
